 Task: Look for products in the category "Cereal" with blueberry flavor.
Action: Mouse moved to (811, 259)
Screenshot: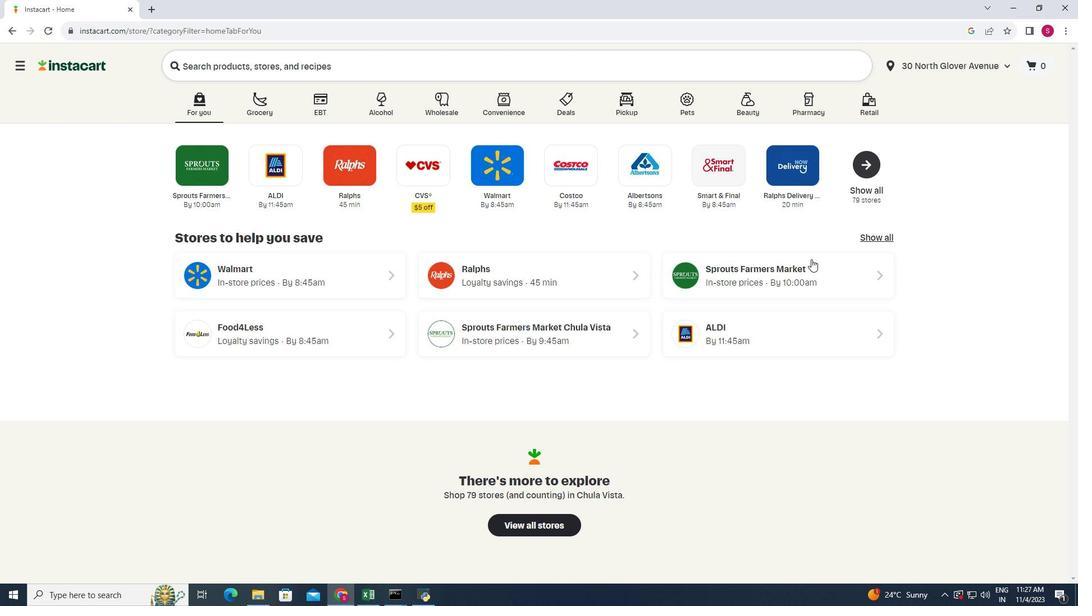 
Action: Mouse pressed left at (811, 259)
Screenshot: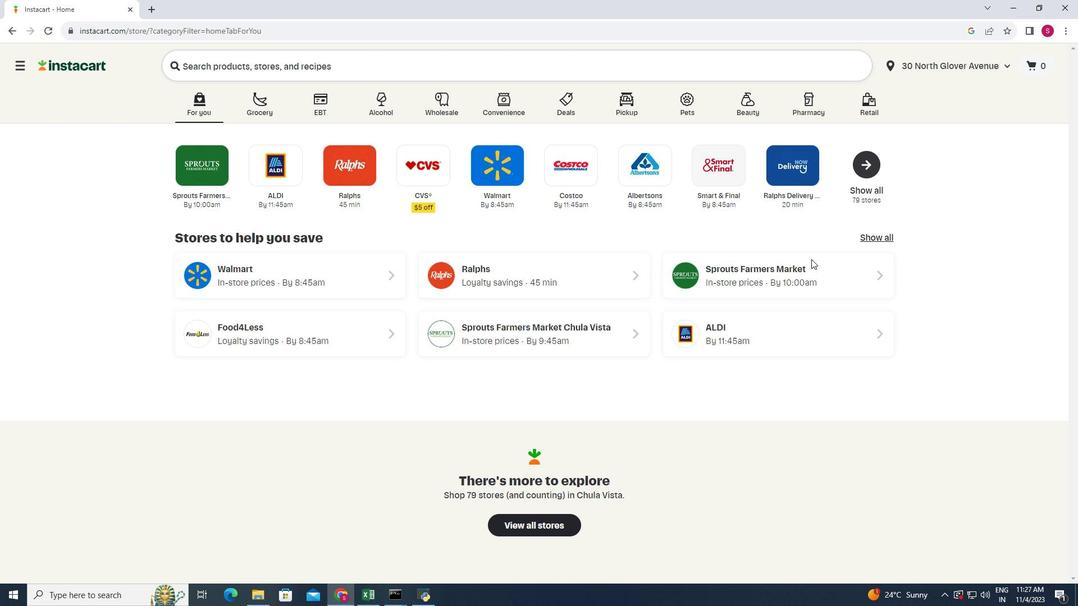 
Action: Mouse moved to (55, 325)
Screenshot: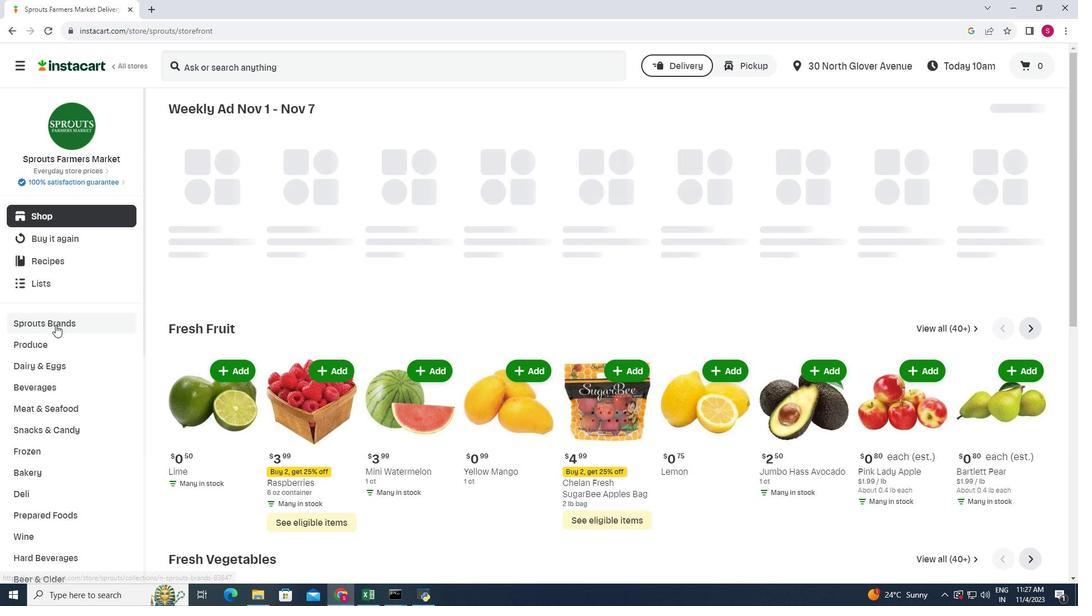 
Action: Mouse scrolled (55, 324) with delta (0, 0)
Screenshot: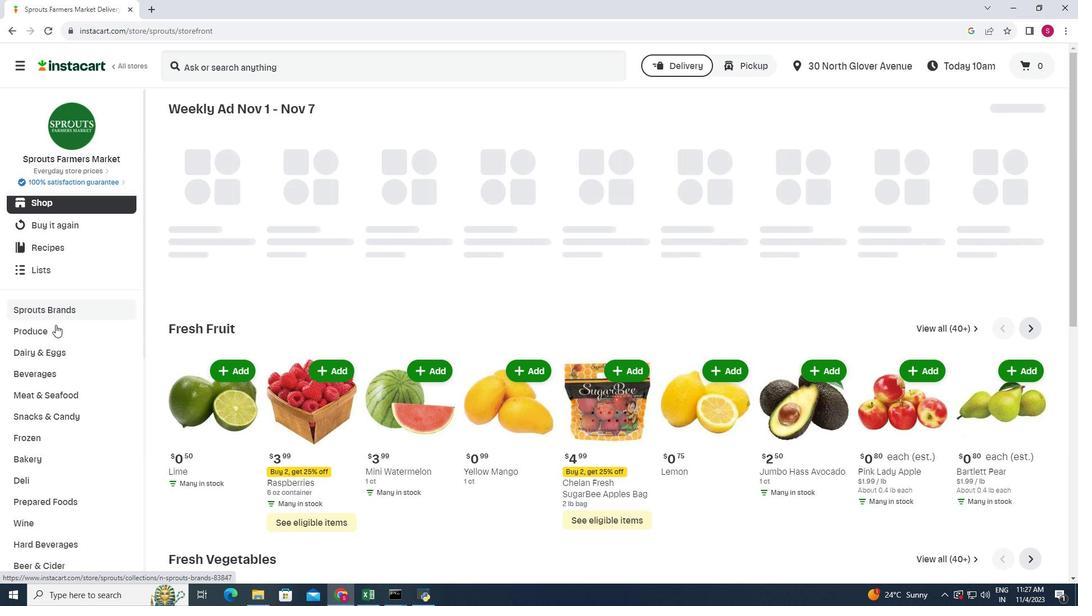 
Action: Mouse scrolled (55, 324) with delta (0, 0)
Screenshot: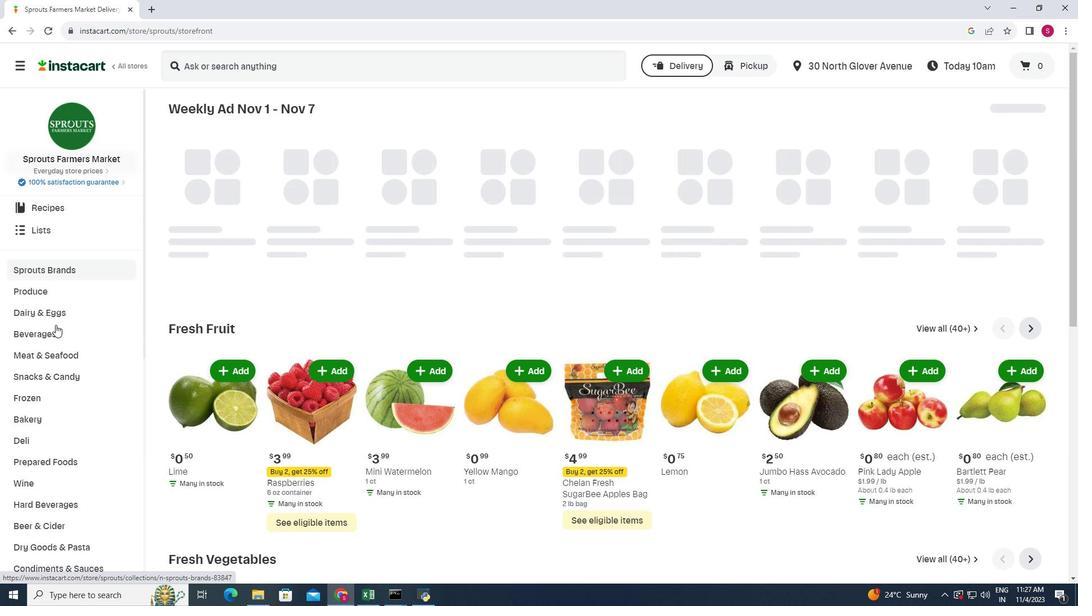 
Action: Mouse scrolled (55, 324) with delta (0, 0)
Screenshot: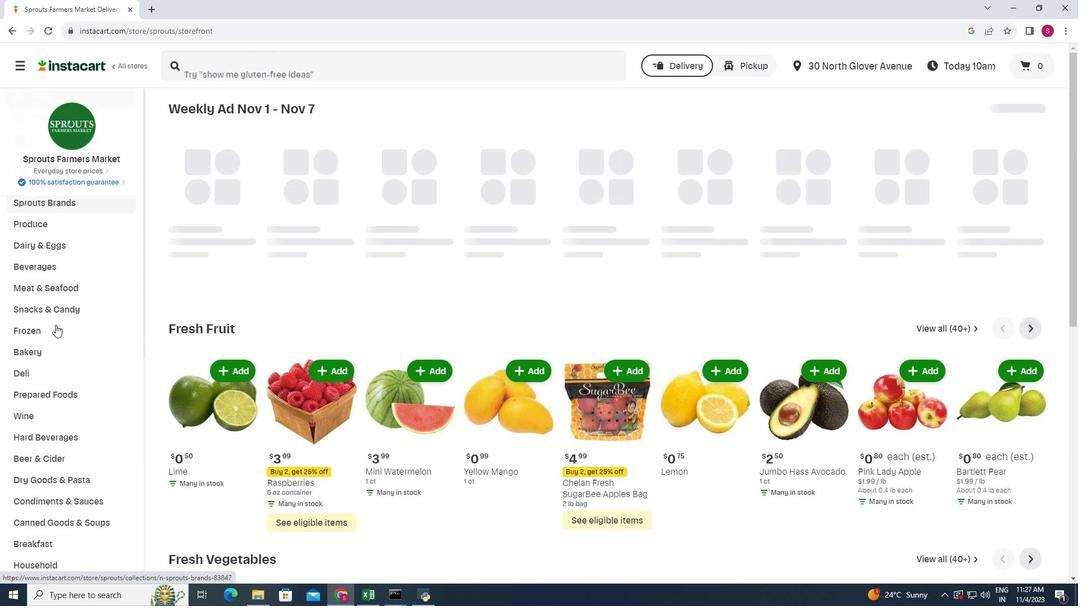 
Action: Mouse moved to (45, 494)
Screenshot: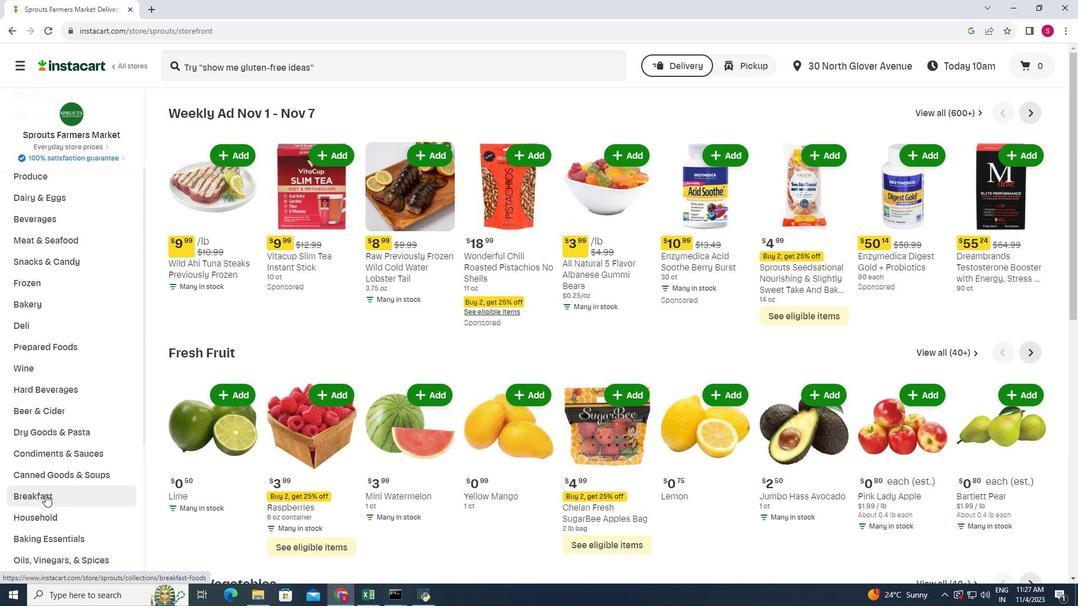 
Action: Mouse pressed left at (45, 494)
Screenshot: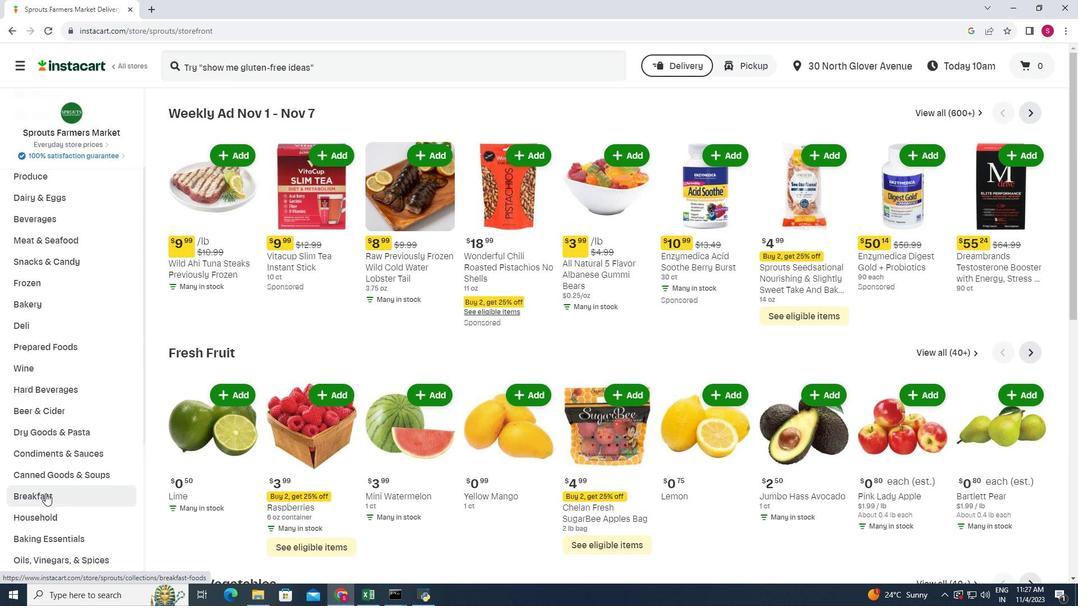
Action: Mouse moved to (823, 146)
Screenshot: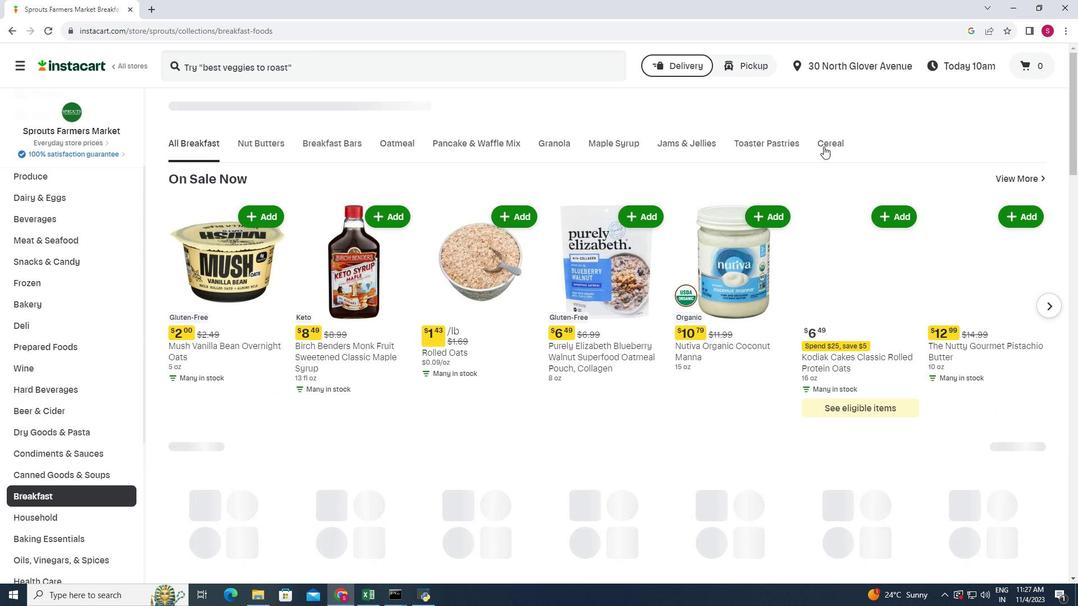 
Action: Mouse pressed left at (823, 146)
Screenshot: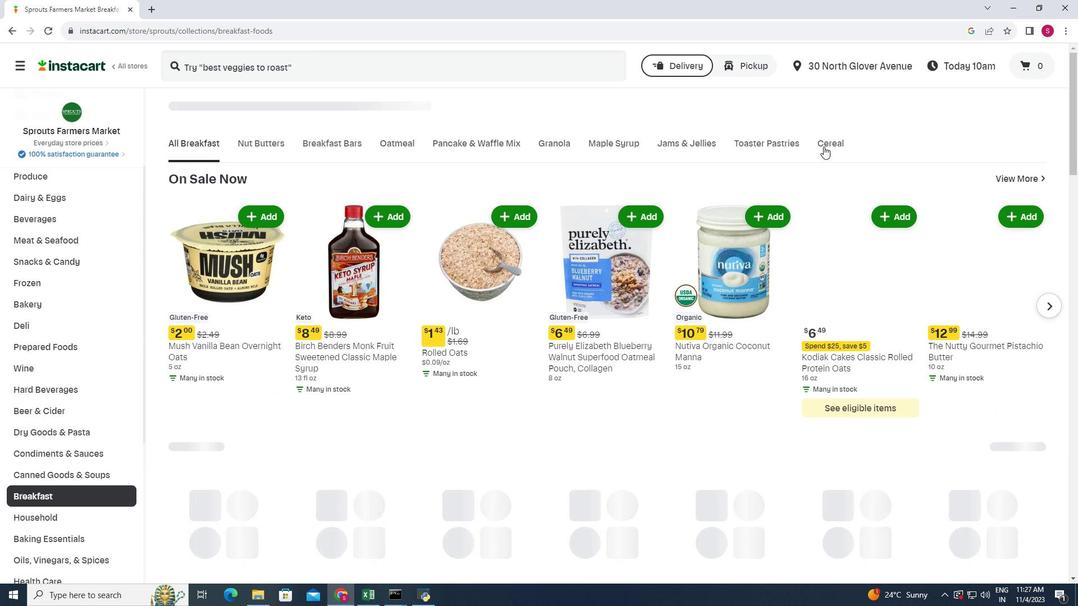 
Action: Mouse moved to (212, 178)
Screenshot: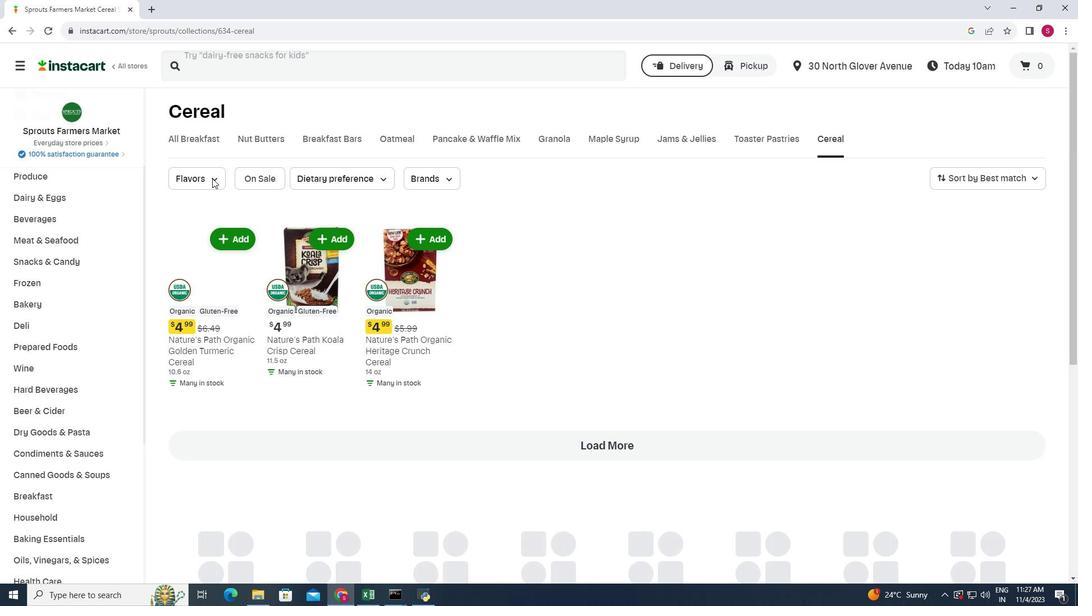 
Action: Mouse pressed left at (212, 178)
Screenshot: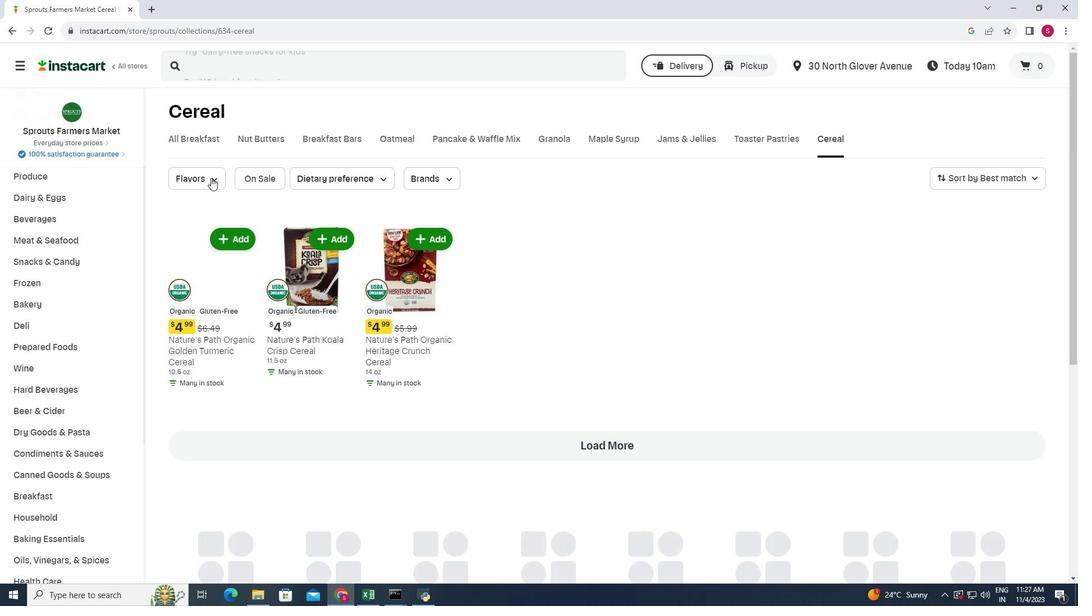 
Action: Mouse moved to (220, 224)
Screenshot: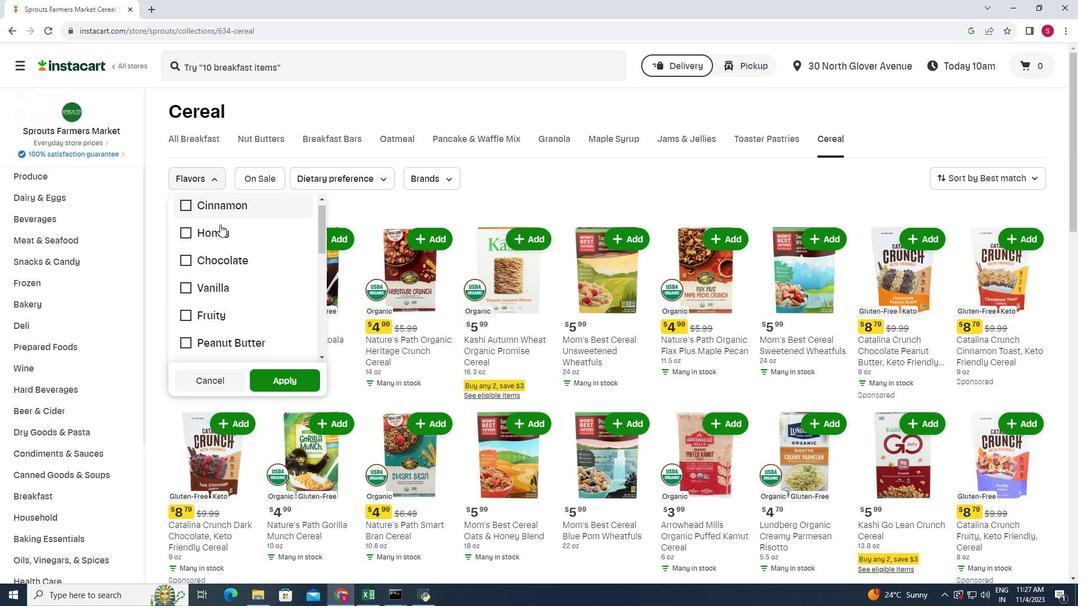 
Action: Mouse scrolled (220, 224) with delta (0, 0)
Screenshot: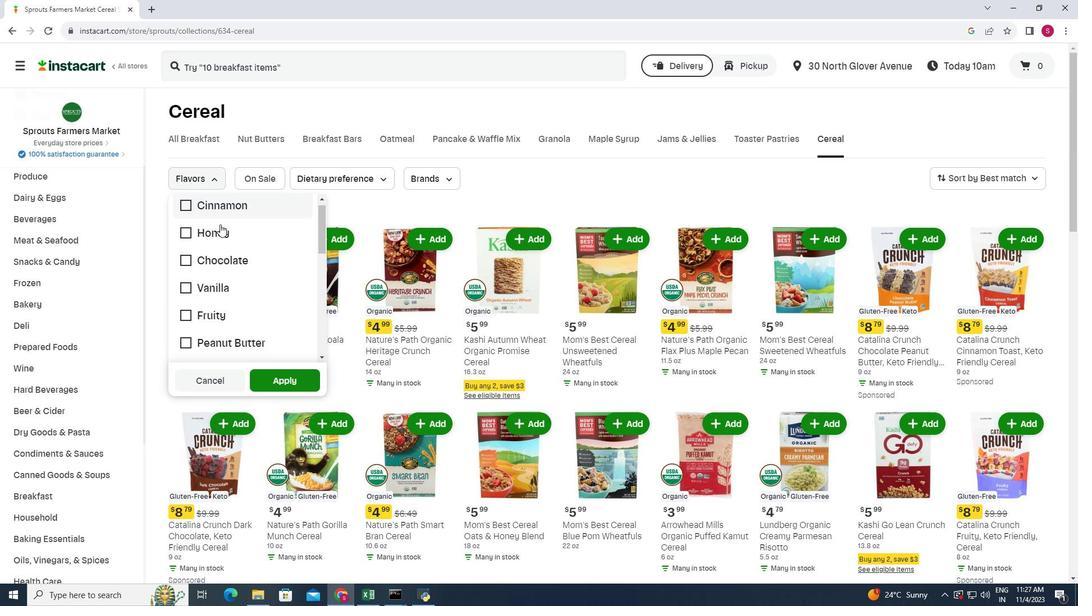 
Action: Mouse moved to (220, 224)
Screenshot: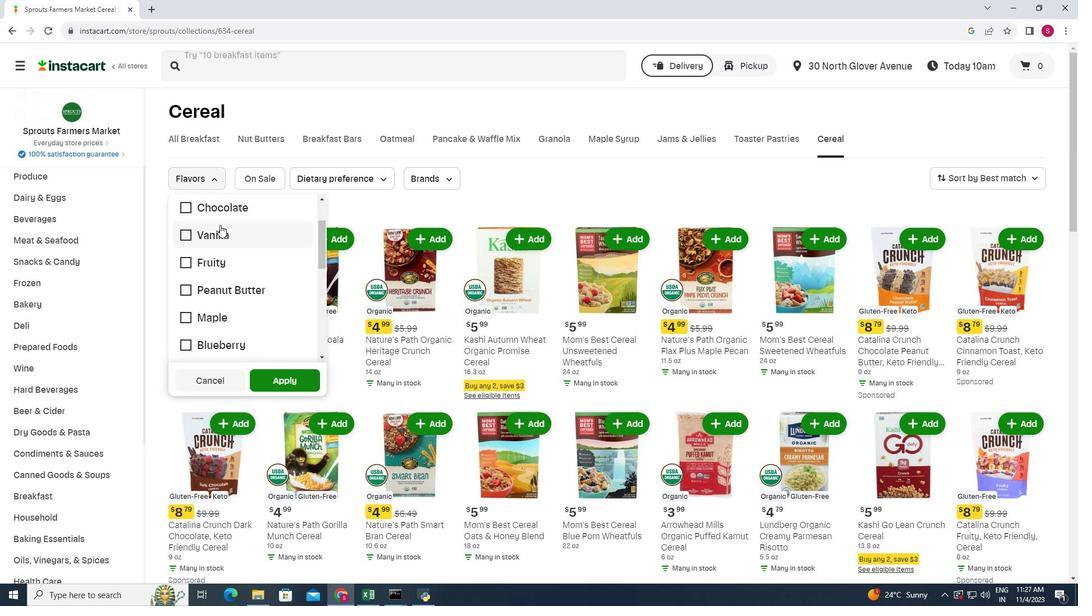 
Action: Mouse scrolled (220, 224) with delta (0, 0)
Screenshot: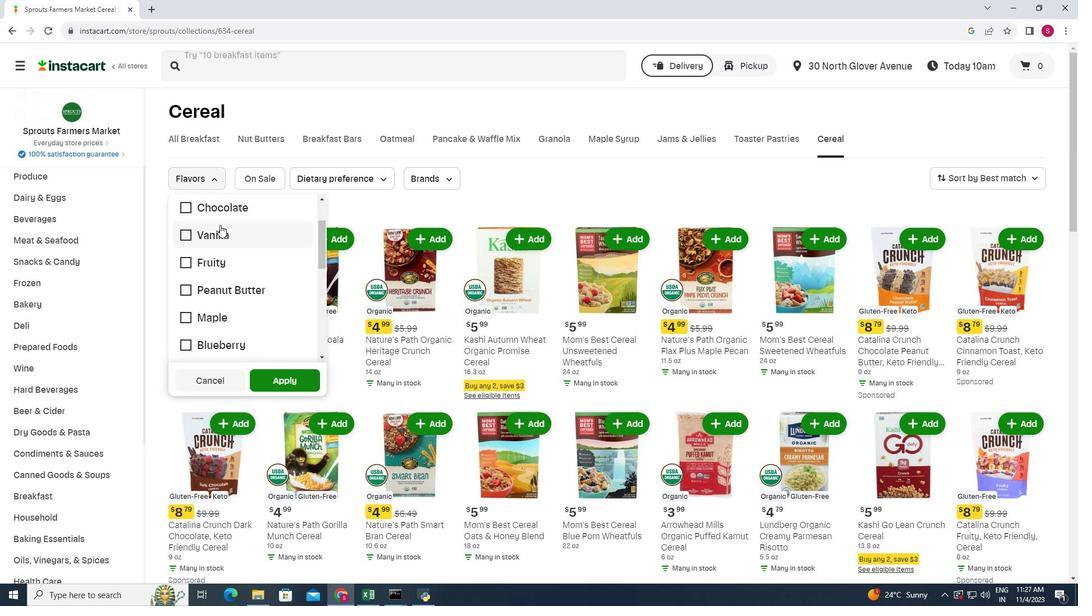
Action: Mouse moved to (243, 292)
Screenshot: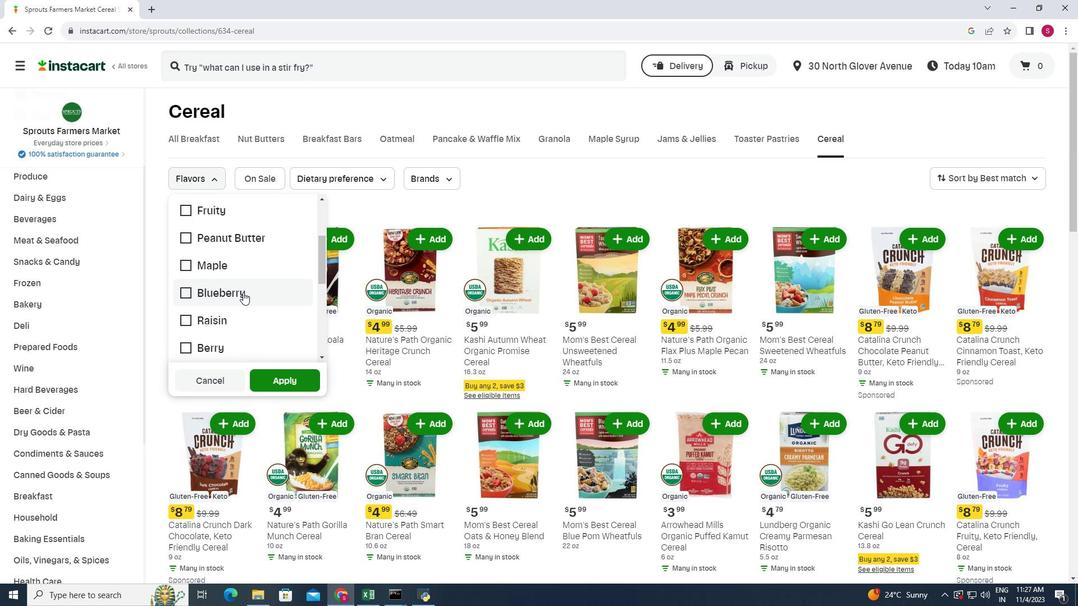 
Action: Mouse pressed left at (243, 292)
Screenshot: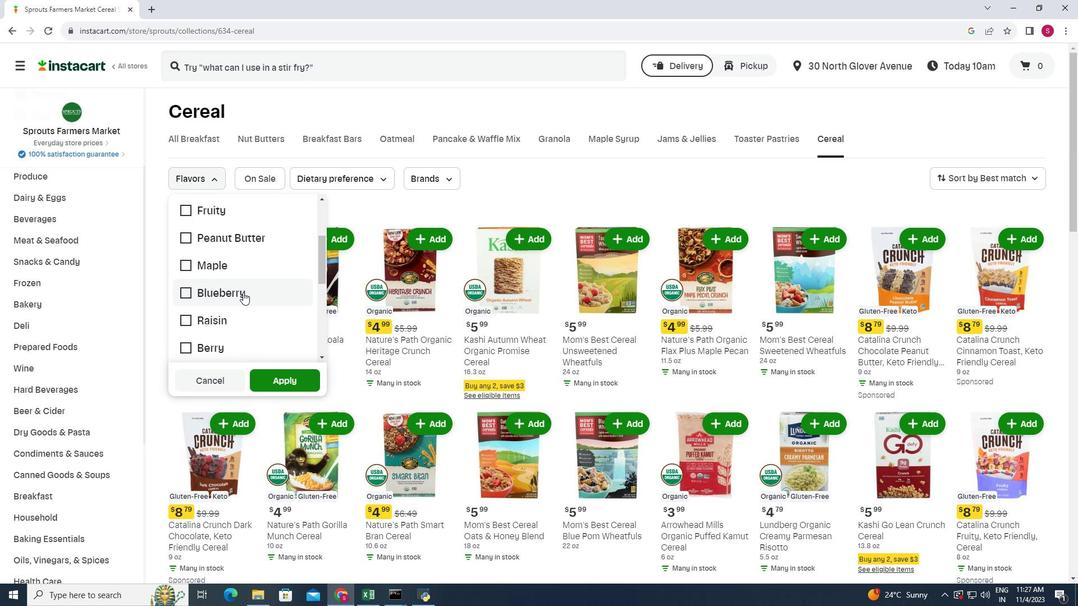 
Action: Mouse moved to (263, 376)
Screenshot: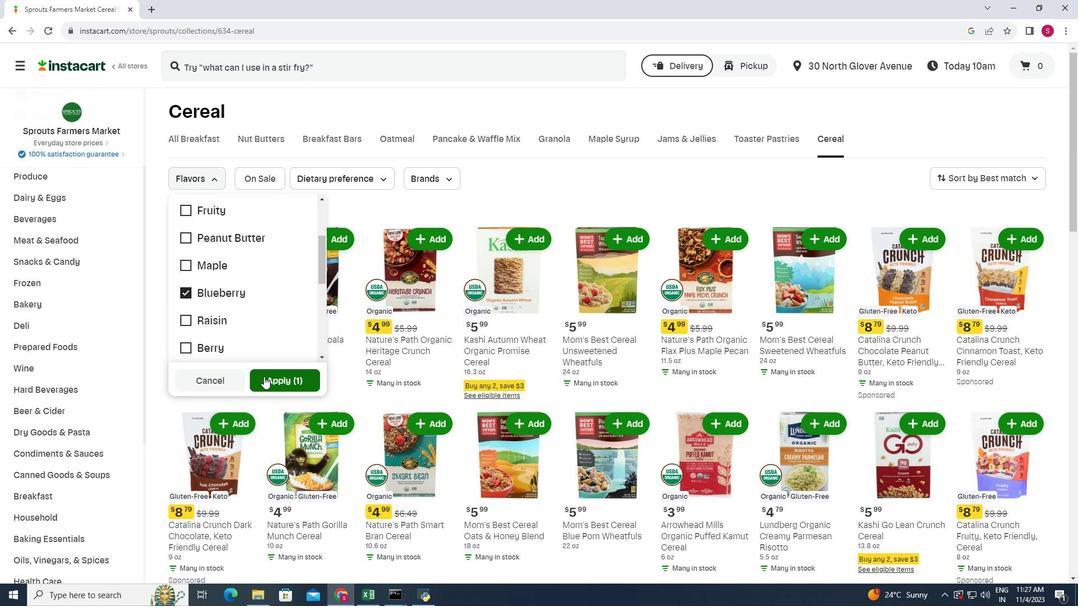 
Action: Mouse pressed left at (263, 376)
Screenshot: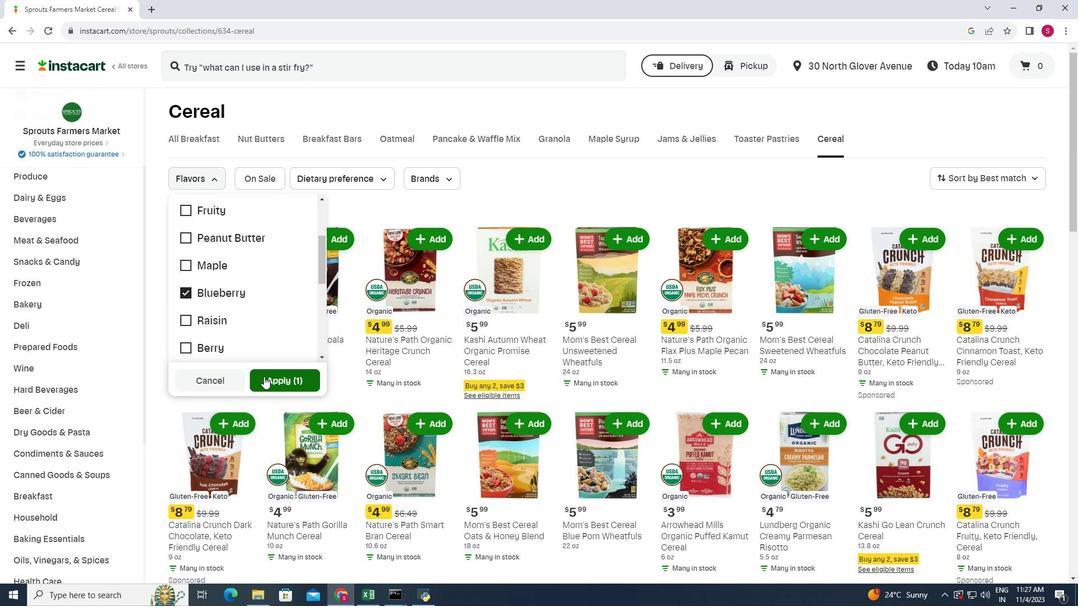 
Action: Mouse moved to (316, 330)
Screenshot: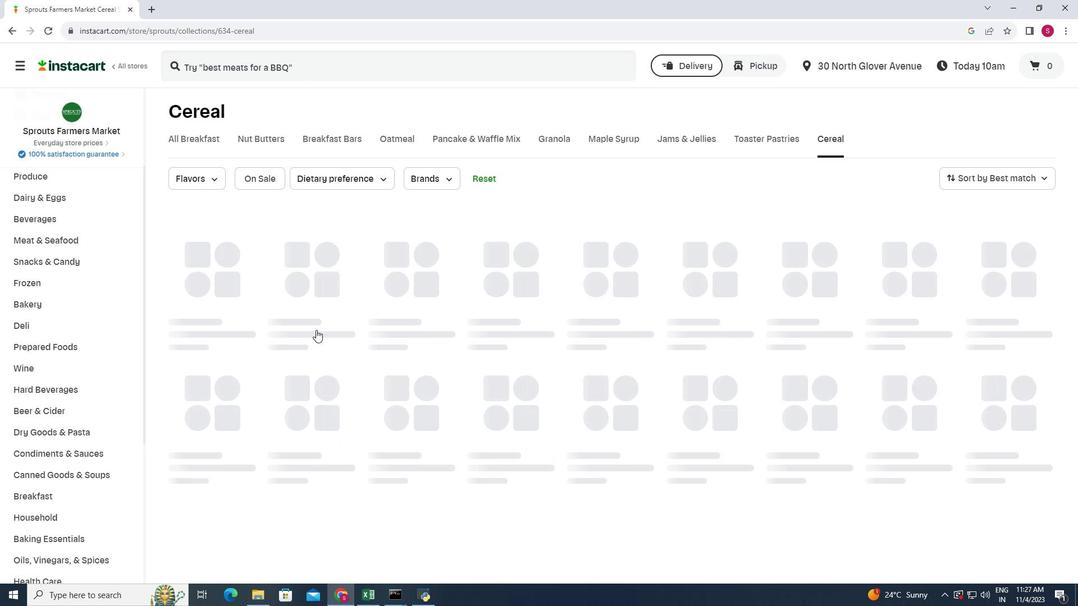 
